 Task: Create a 'check-in' object to manage the check in process for attendees.
Action: Mouse moved to (640, 50)
Screenshot: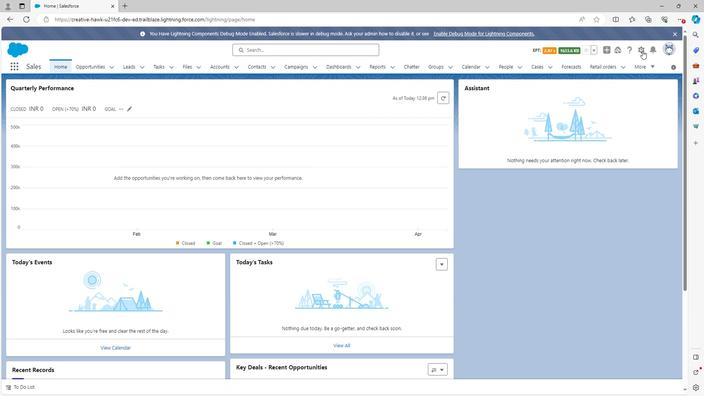 
Action: Mouse pressed left at (640, 50)
Screenshot: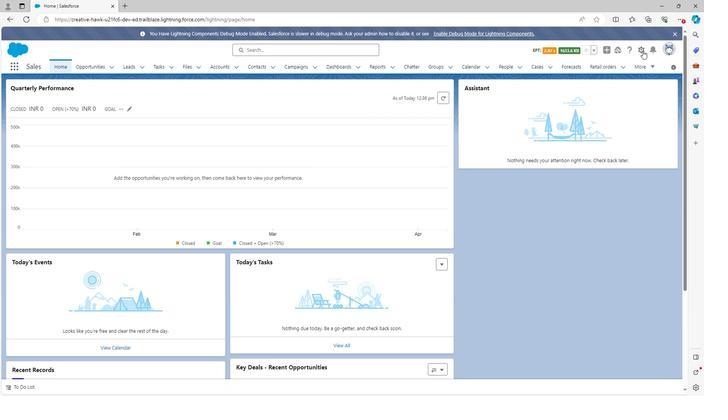 
Action: Mouse moved to (618, 68)
Screenshot: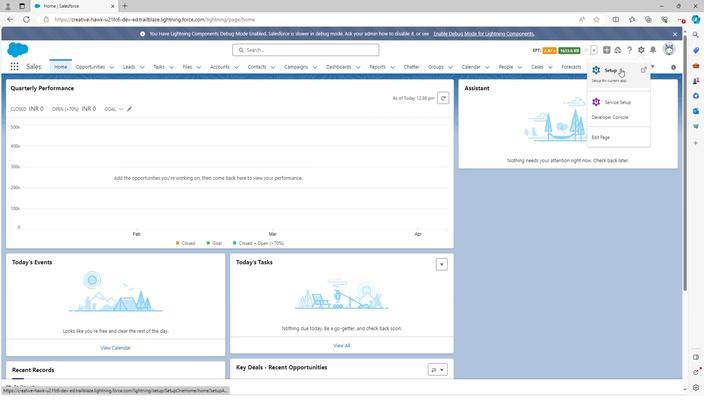 
Action: Mouse pressed left at (618, 68)
Screenshot: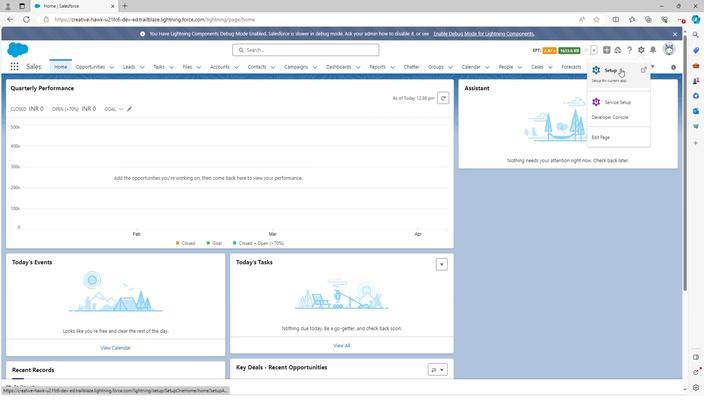 
Action: Mouse moved to (101, 64)
Screenshot: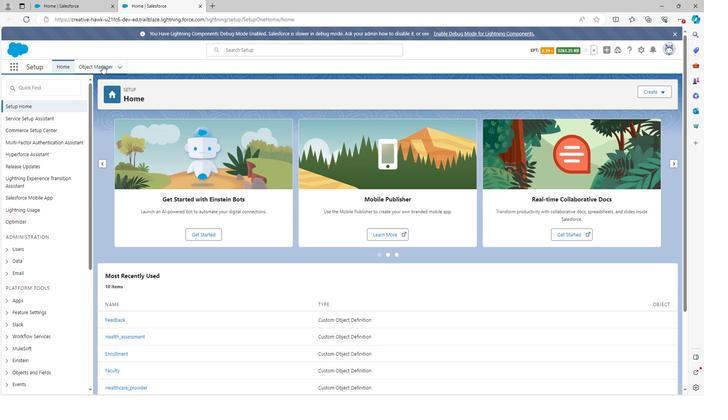 
Action: Mouse pressed left at (101, 64)
Screenshot: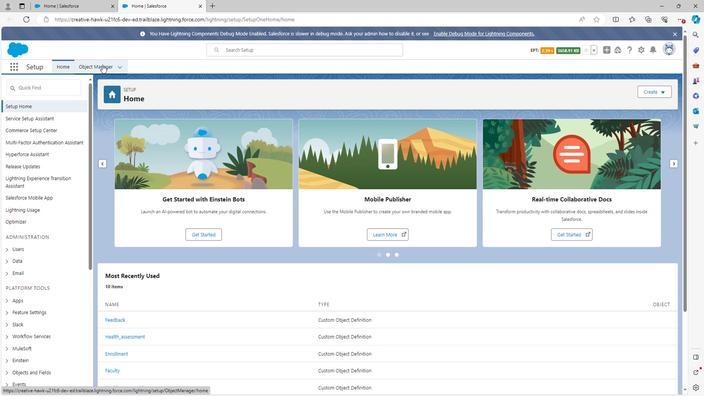 
Action: Mouse moved to (654, 93)
Screenshot: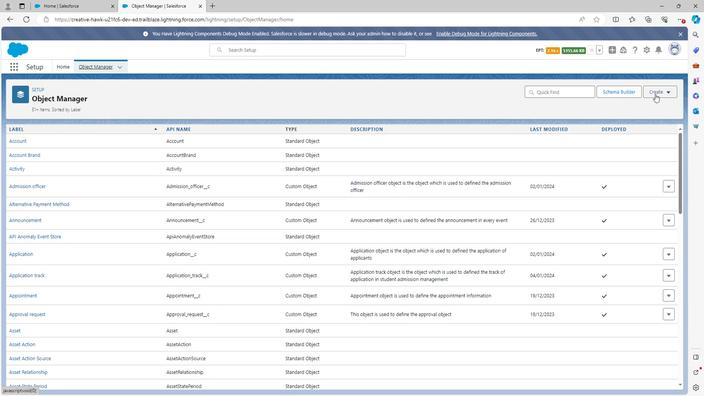 
Action: Mouse pressed left at (654, 93)
Screenshot: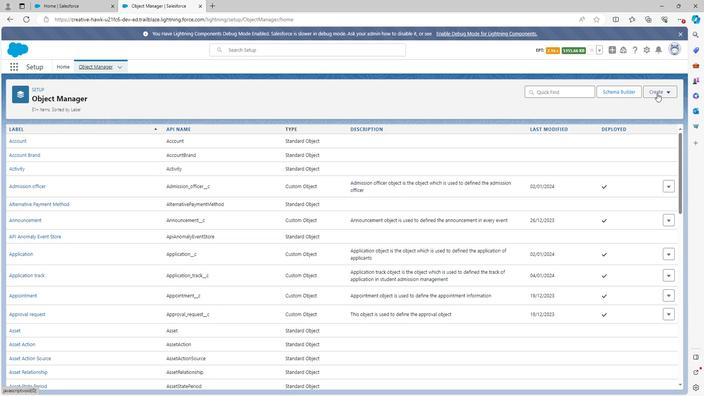 
Action: Mouse moved to (628, 113)
Screenshot: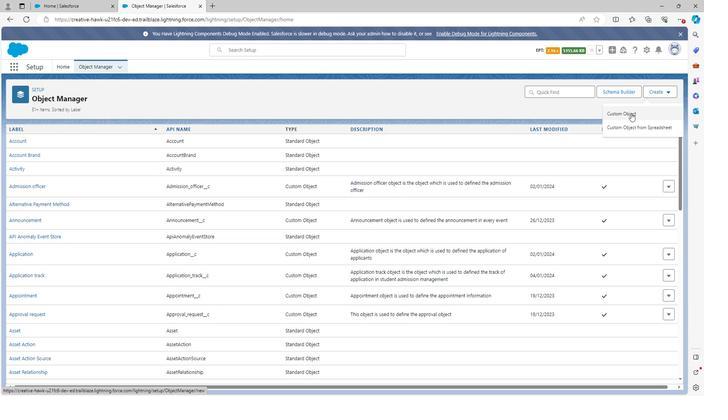 
Action: Mouse pressed left at (628, 113)
Screenshot: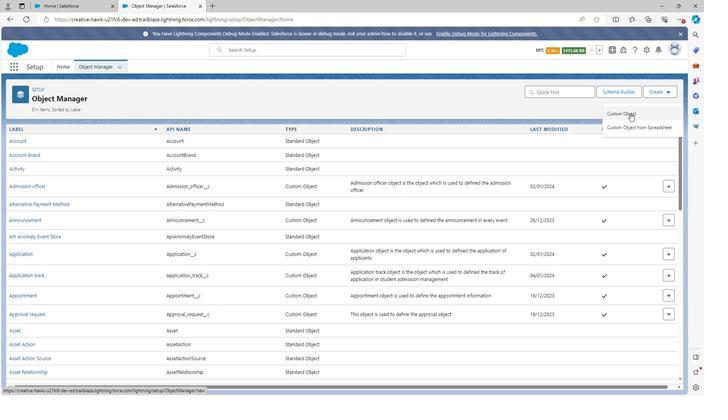 
Action: Mouse moved to (167, 187)
Screenshot: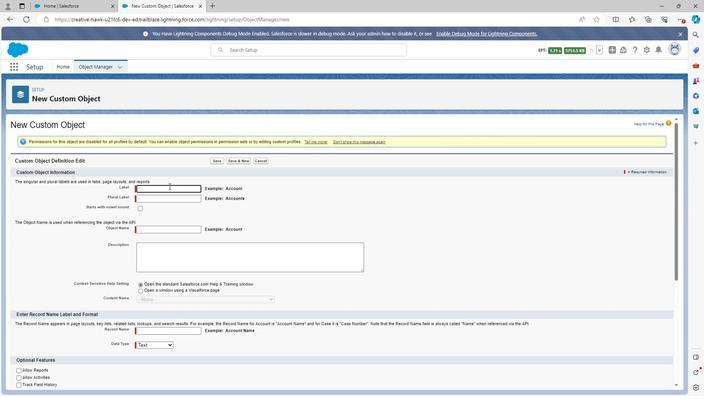 
Action: Key pressed <Key.shift>Check<Key.space>in
Screenshot: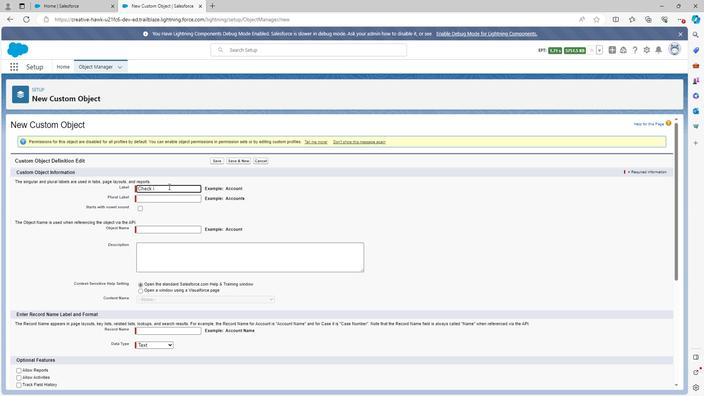 
Action: Mouse moved to (177, 208)
Screenshot: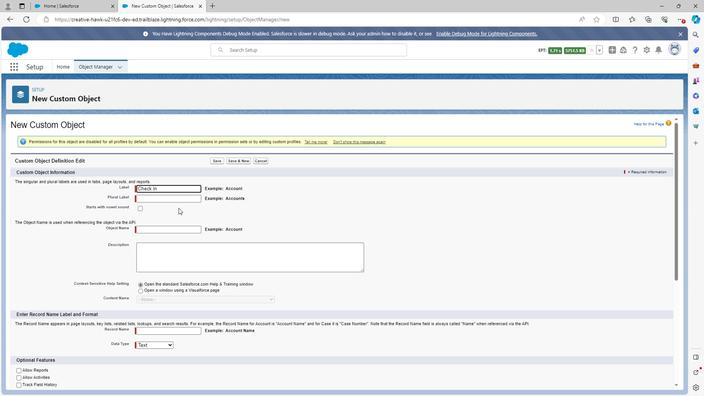 
Action: Mouse pressed left at (177, 208)
Screenshot: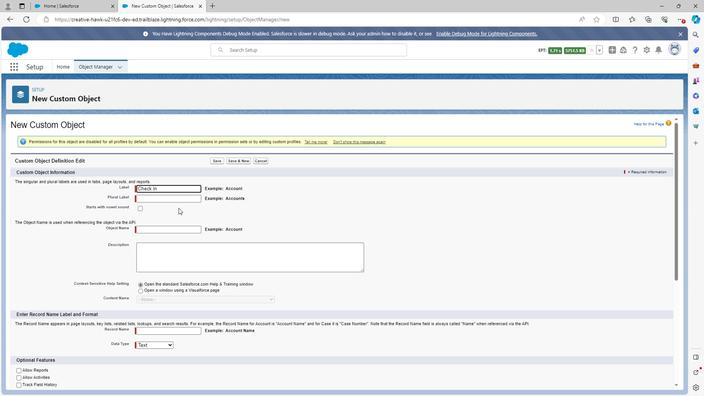 
Action: Mouse moved to (166, 199)
Screenshot: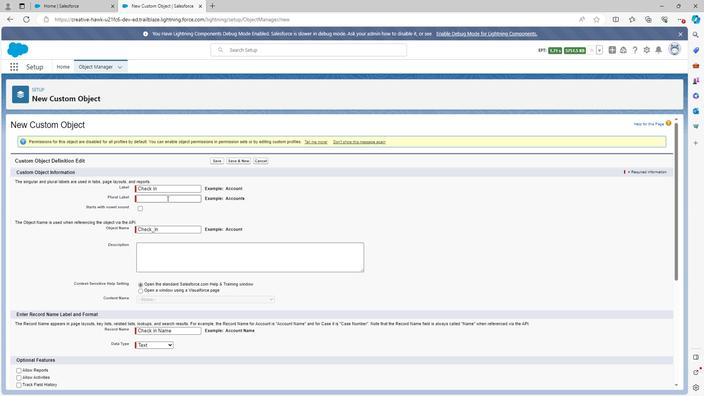 
Action: Mouse pressed left at (166, 199)
Screenshot: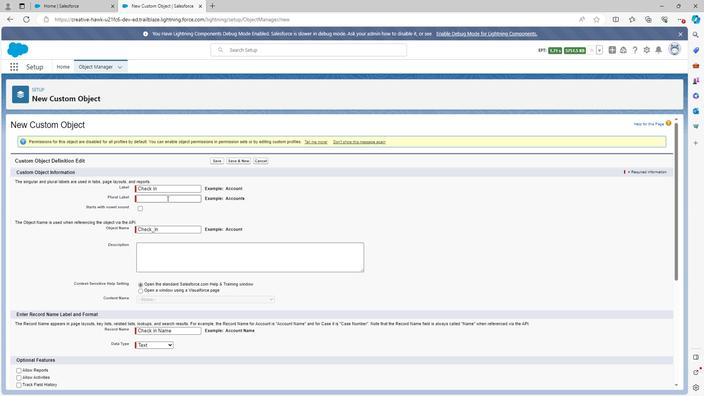 
Action: Key pressed <Key.shift>Check<Key.space>ins
Screenshot: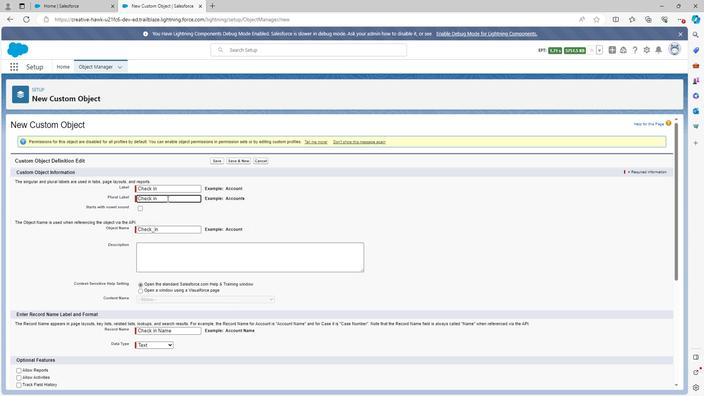 
Action: Mouse moved to (158, 261)
Screenshot: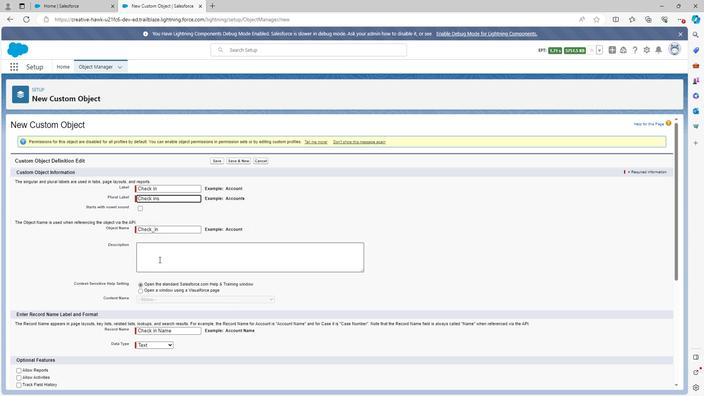 
Action: Mouse pressed left at (158, 261)
Screenshot: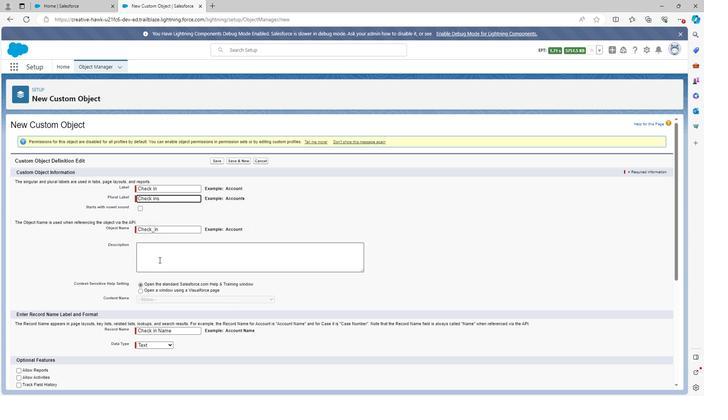 
Action: Key pressed <Key.shift>
Screenshot: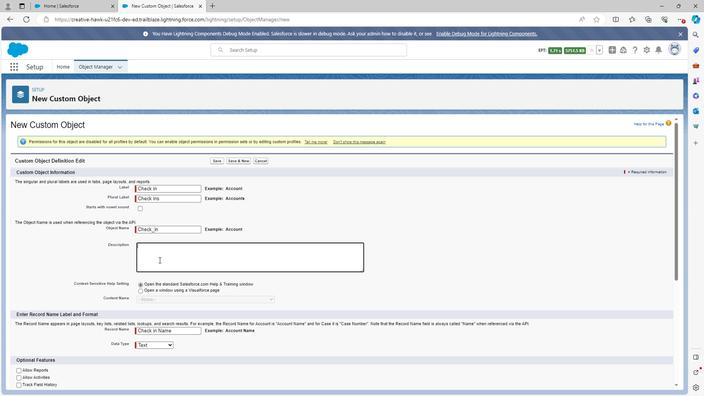 
Action: Mouse moved to (158, 260)
Screenshot: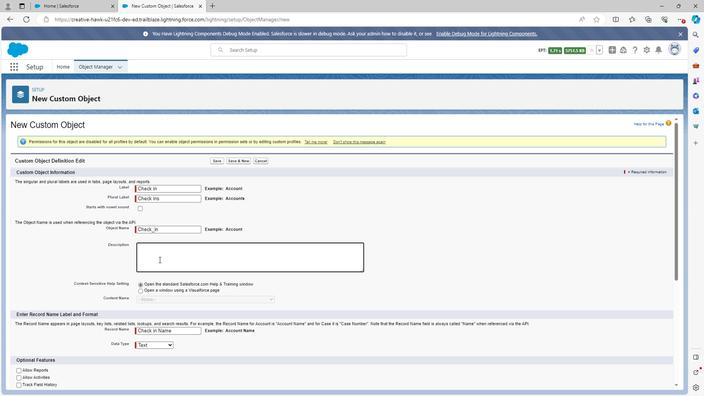 
Action: Key pressed C
Screenshot: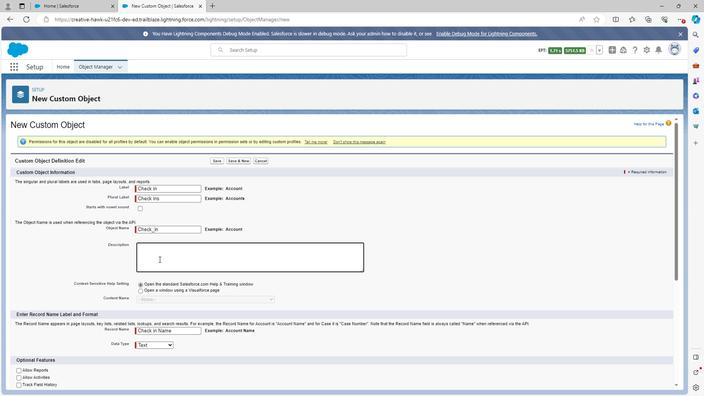 
Action: Mouse moved to (159, 258)
Screenshot: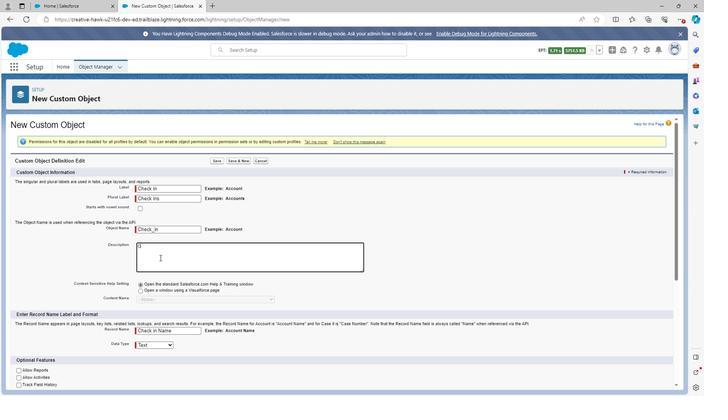
Action: Key pressed hec
Screenshot: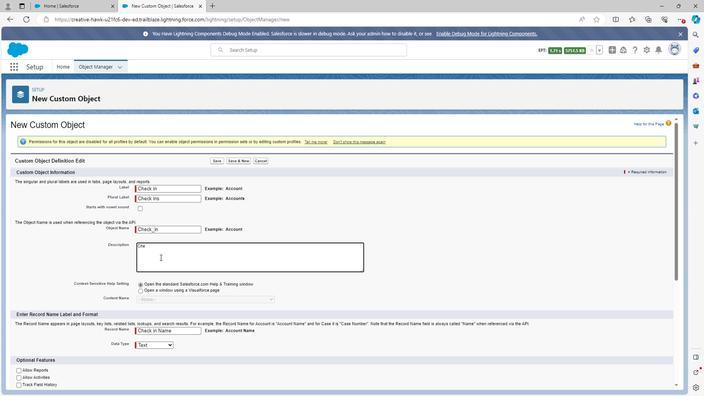 
Action: Mouse moved to (159, 258)
Screenshot: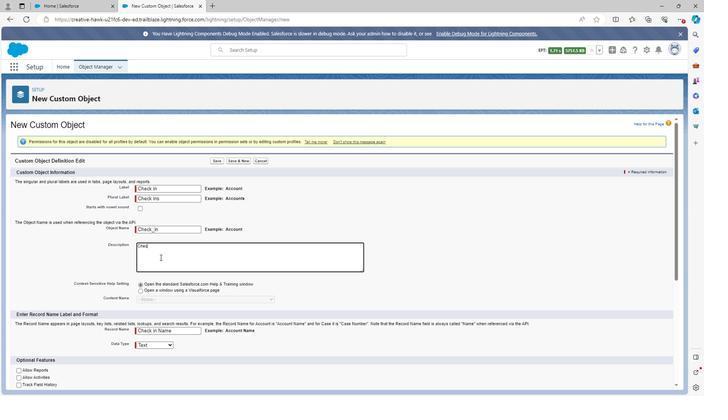 
Action: Key pressed k<Key.space>in<Key.space>object<Key.space>is<Key.space>the<Key.space>object<Key.space>which<Key.space>is<Key.space>used<Key.space>to<Key.space>defined<Key.space>the<Key.space>check<Key.space>ins<Key.space>in<Key.space>e
Screenshot: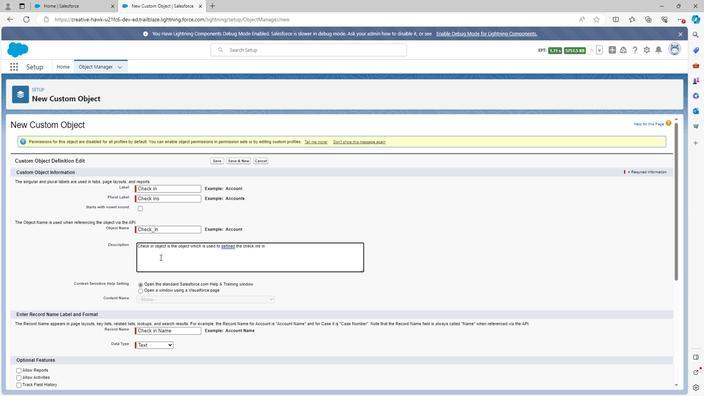 
Action: Mouse moved to (259, 246)
Screenshot: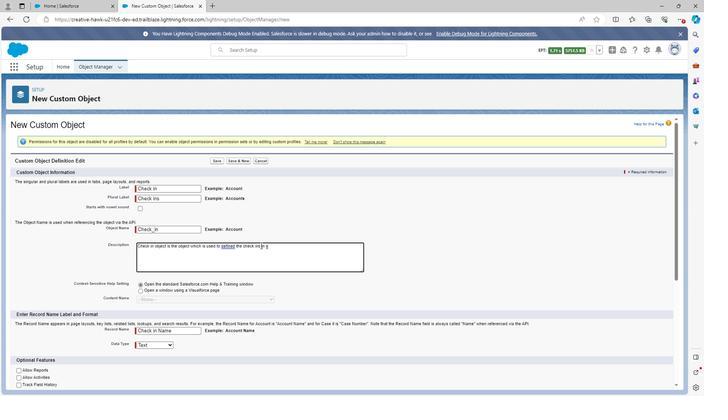 
Action: Mouse pressed left at (259, 246)
Screenshot: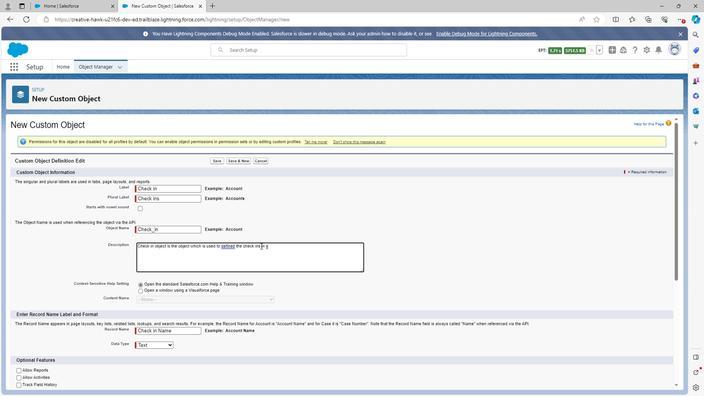 
Action: Mouse moved to (250, 268)
Screenshot: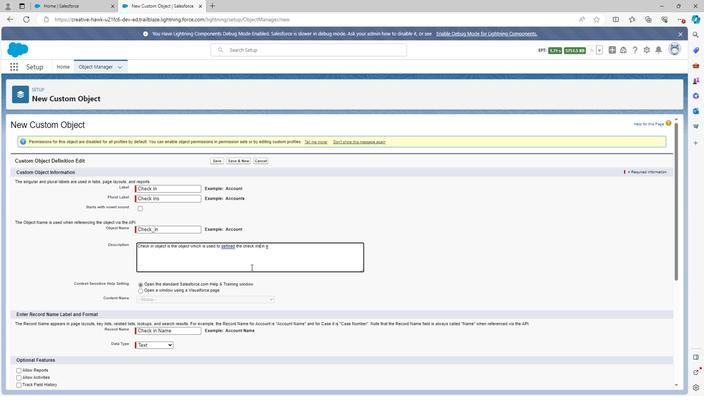 
Action: Key pressed <Key.backspace>
Screenshot: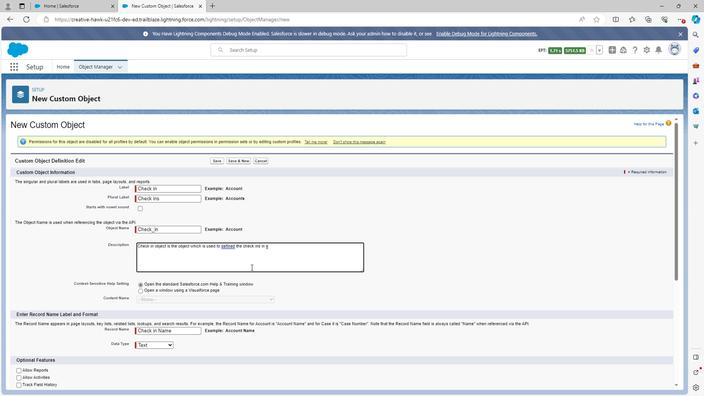 
Action: Mouse moved to (253, 246)
Screenshot: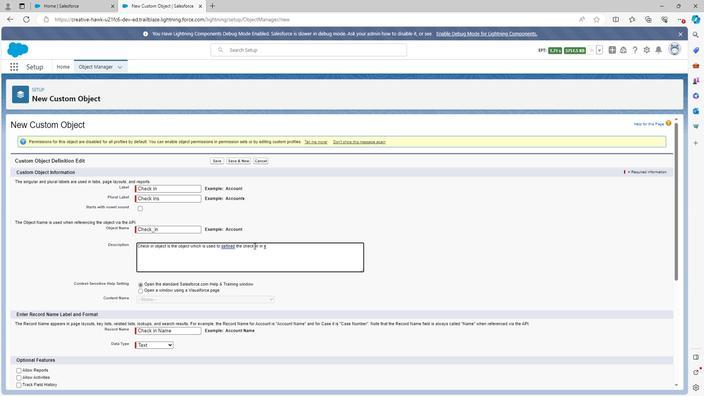 
Action: Mouse pressed left at (253, 246)
Screenshot: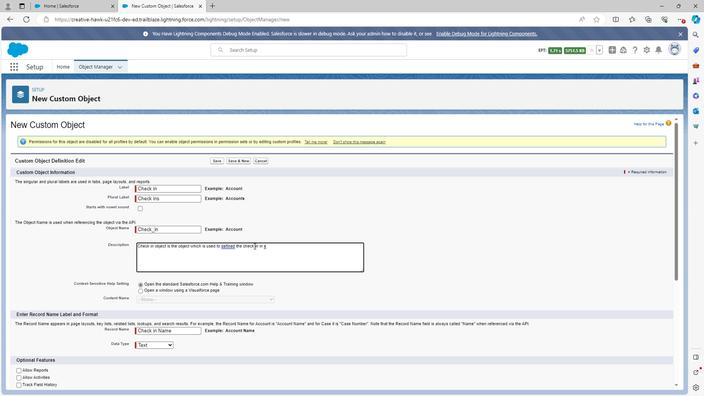 
Action: Mouse moved to (262, 282)
Screenshot: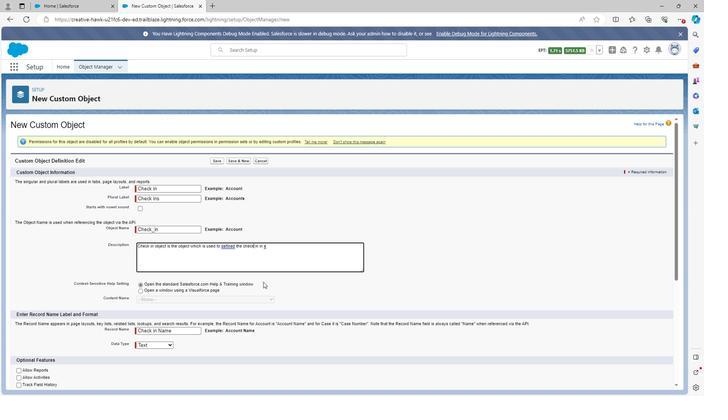 
Action: Key pressed <Key.right><Key.backspace>-
Screenshot: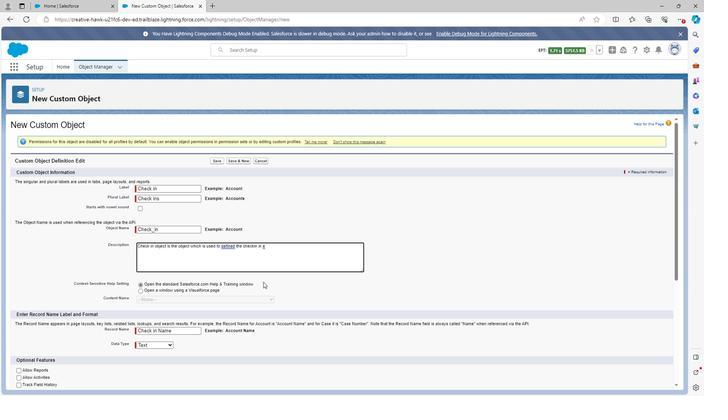 
Action: Mouse moved to (151, 190)
Screenshot: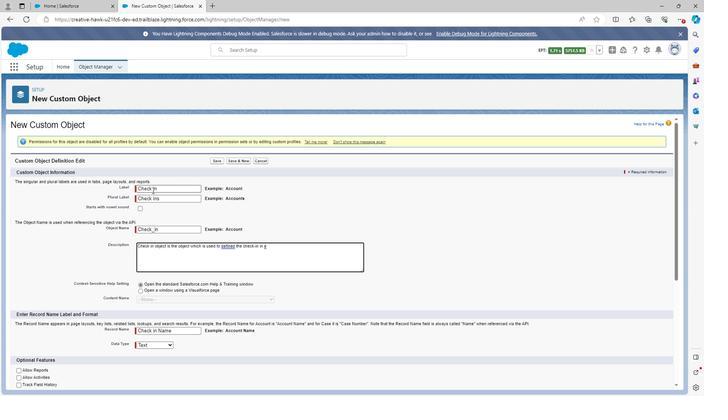 
Action: Mouse pressed left at (151, 190)
Screenshot: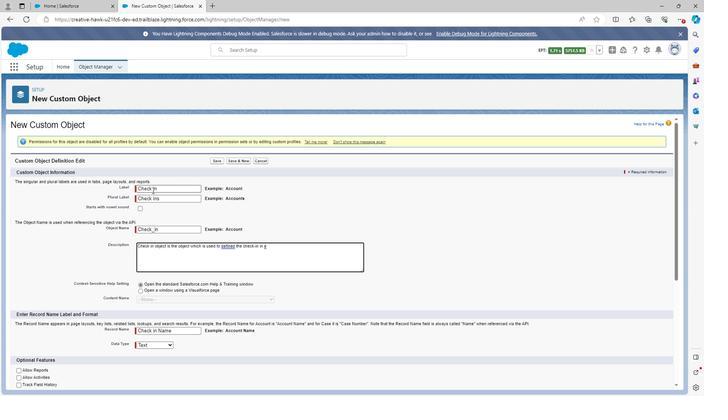 
Action: Mouse moved to (175, 253)
Screenshot: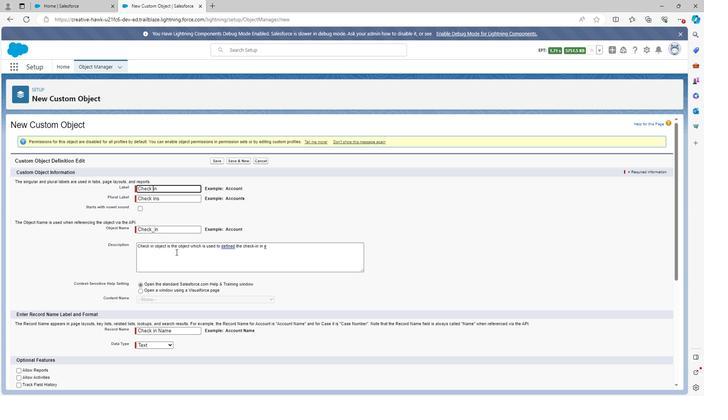 
Action: Key pressed <Key.backspace>-
Screenshot: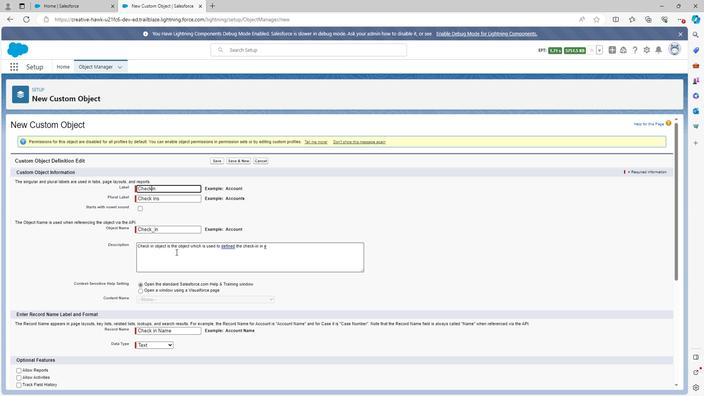 
Action: Mouse moved to (149, 247)
Screenshot: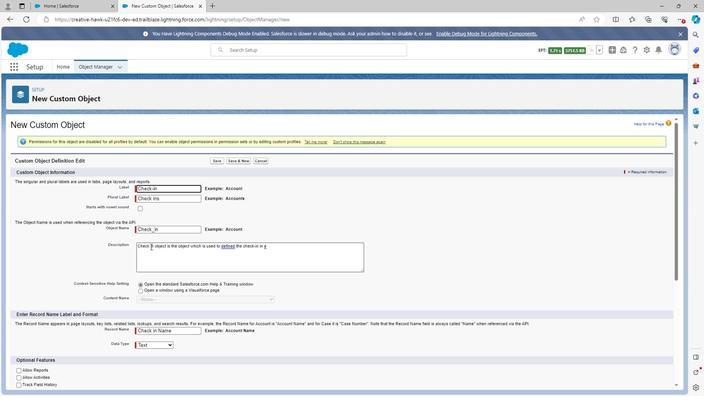 
Action: Mouse pressed left at (149, 247)
Screenshot: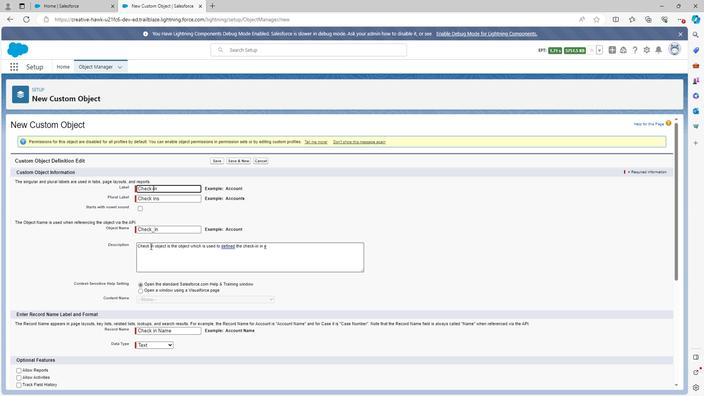 
Action: Mouse moved to (163, 380)
Screenshot: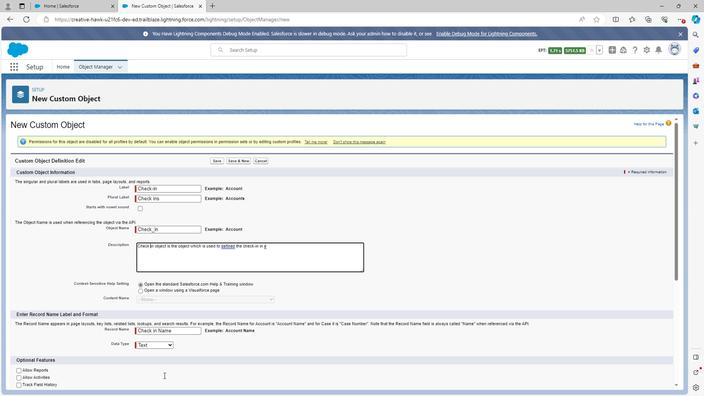 
Action: Key pressed <Key.backspace>-
Screenshot: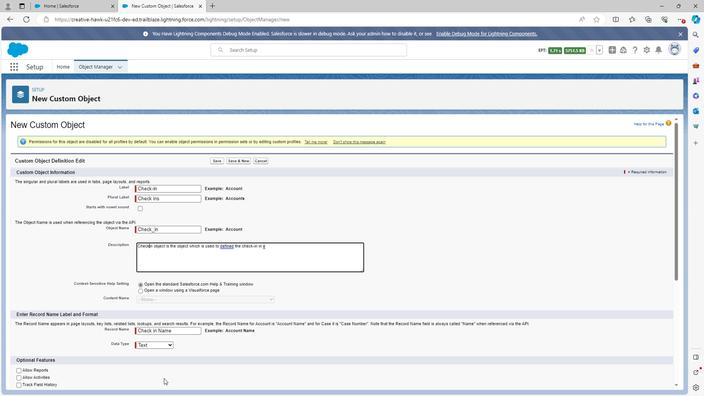 
Action: Mouse moved to (272, 245)
Screenshot: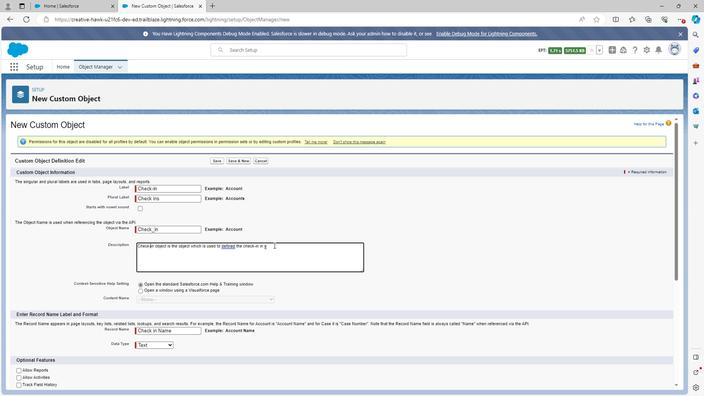 
Action: Mouse pressed left at (272, 245)
Screenshot: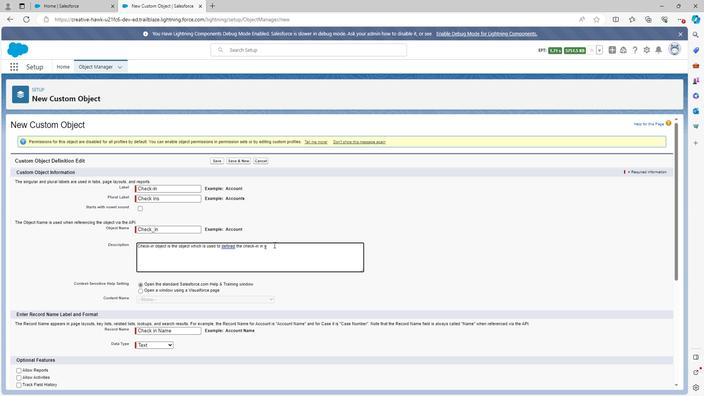
Action: Key pressed v
Screenshot: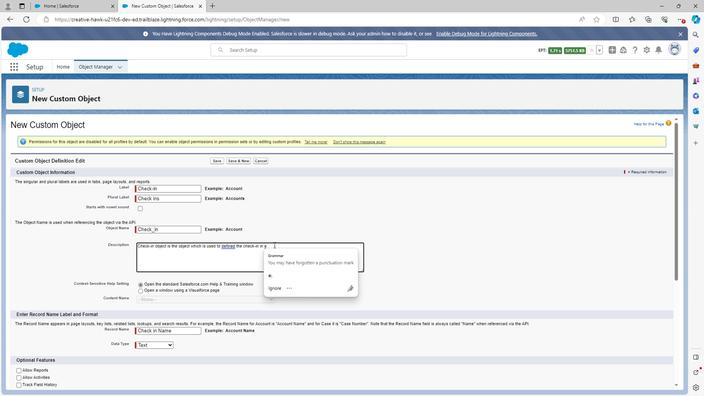 
Action: Mouse moved to (268, 260)
Screenshot: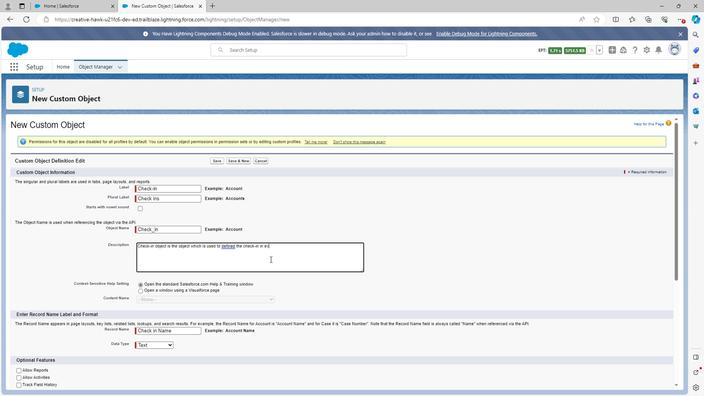 
Action: Key pressed ent<Key.space>m
Screenshot: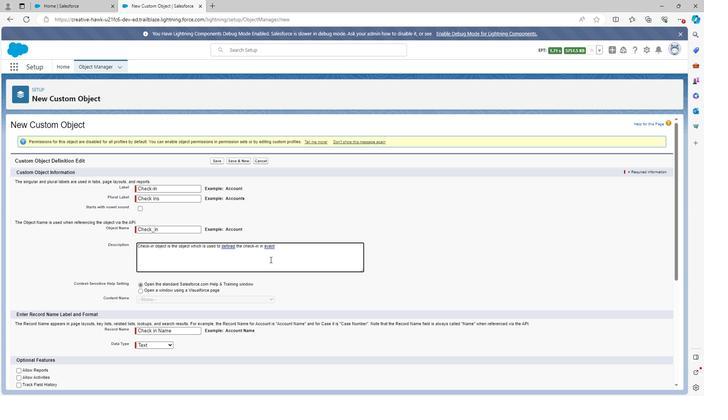 
Action: Mouse moved to (267, 261)
Screenshot: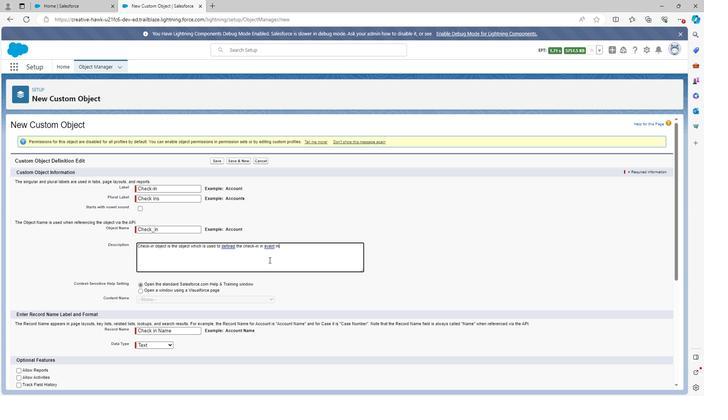 
Action: Key pressed an
Screenshot: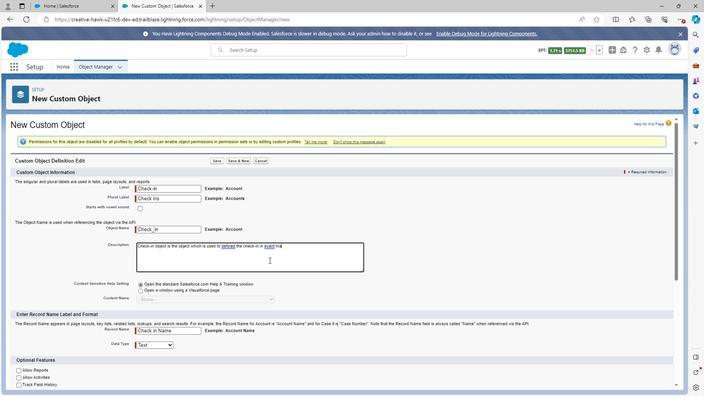 
Action: Mouse moved to (267, 261)
Screenshot: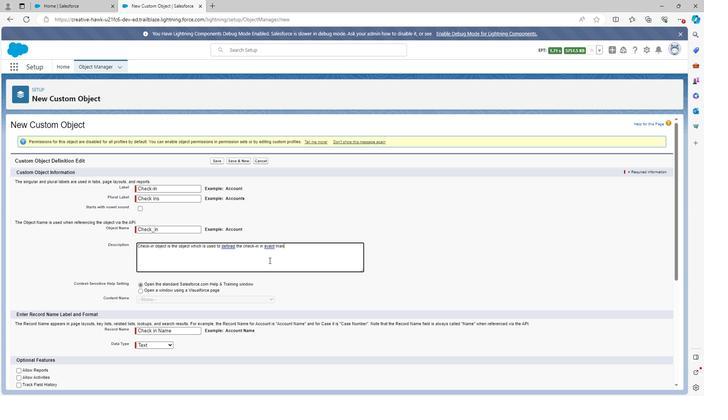 
Action: Key pressed a
Screenshot: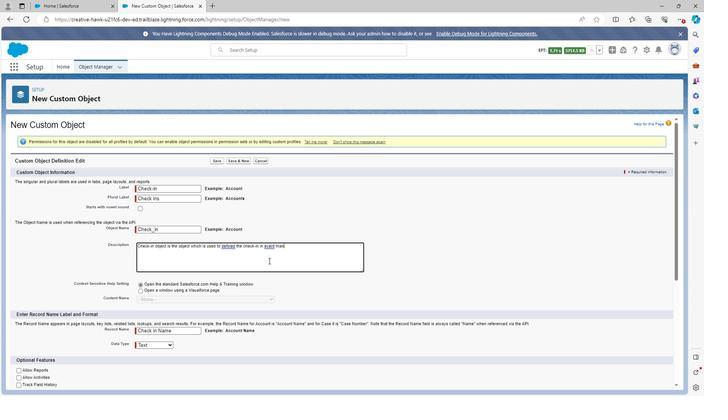 
Action: Mouse moved to (267, 262)
Screenshot: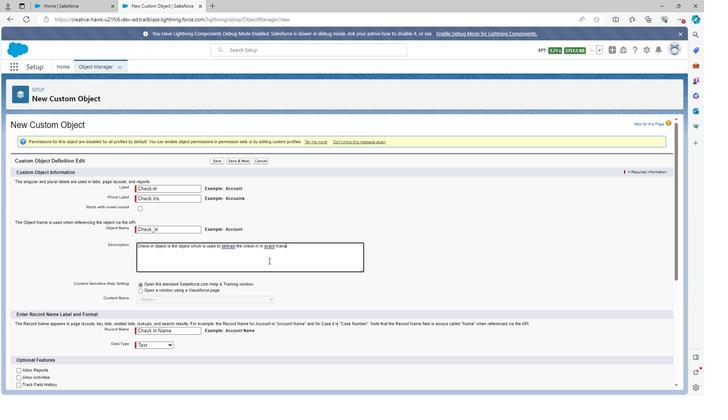 
Action: Key pressed gement
Screenshot: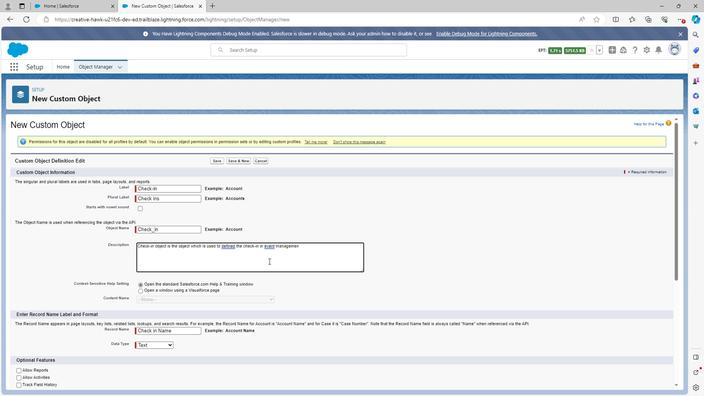 
Action: Mouse moved to (78, 312)
Screenshot: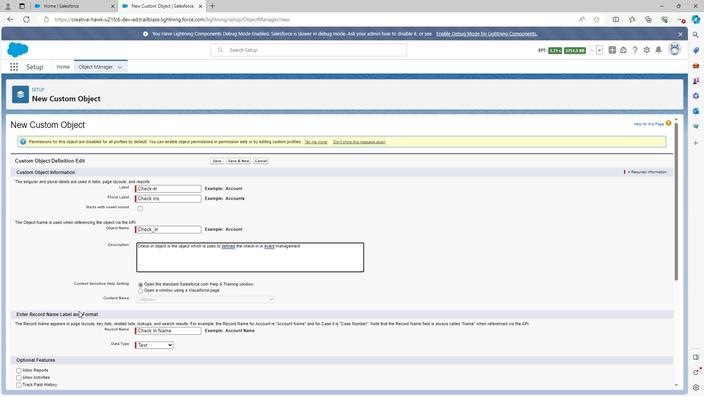 
Action: Mouse scrolled (78, 311) with delta (0, 0)
Screenshot: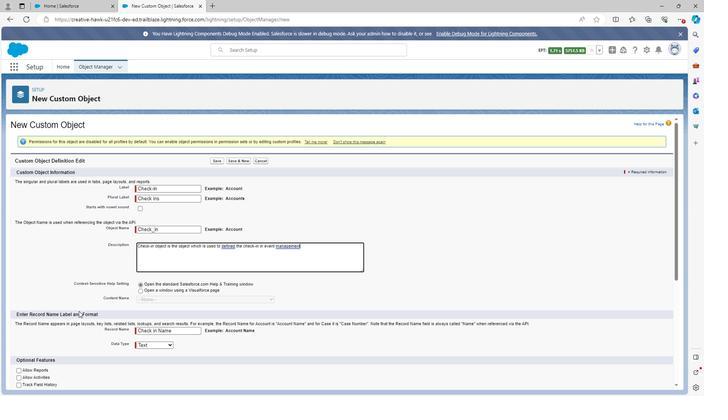 
Action: Mouse scrolled (78, 311) with delta (0, 0)
Screenshot: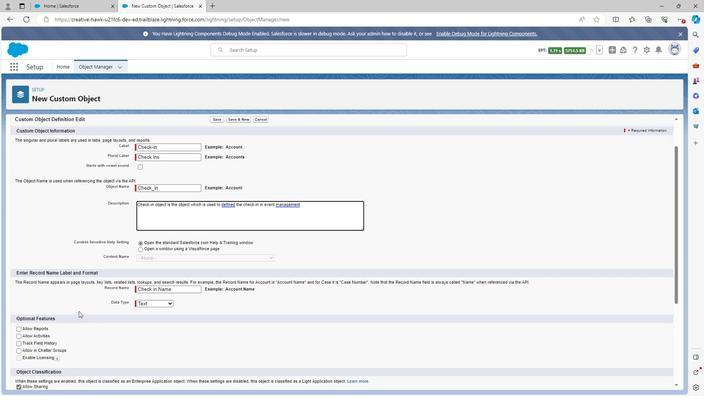 
Action: Mouse scrolled (78, 311) with delta (0, 0)
Screenshot: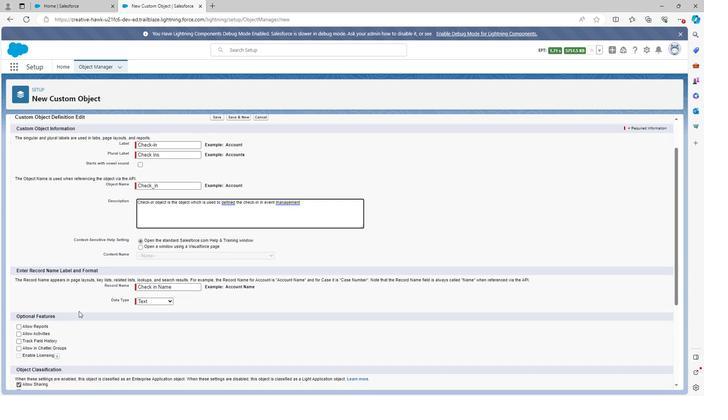 
Action: Mouse moved to (18, 247)
Screenshot: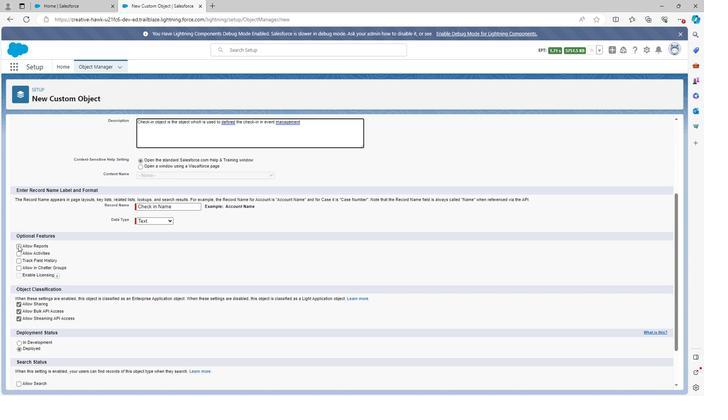
Action: Mouse pressed left at (18, 247)
Screenshot: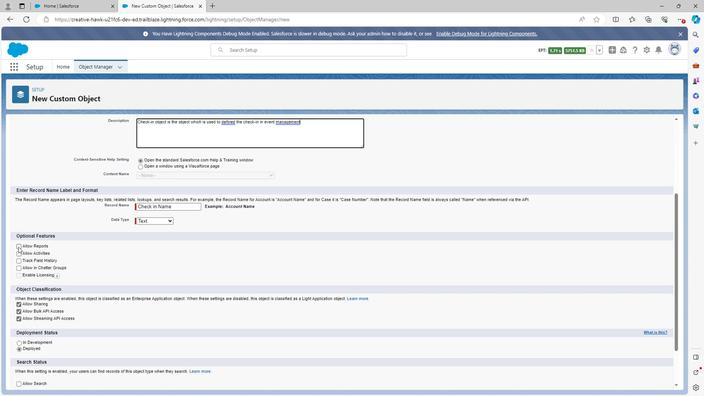 
Action: Mouse moved to (18, 253)
Screenshot: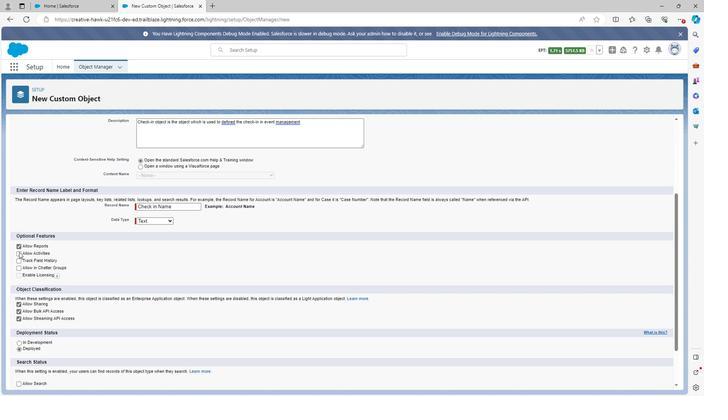 
Action: Mouse pressed left at (18, 253)
Screenshot: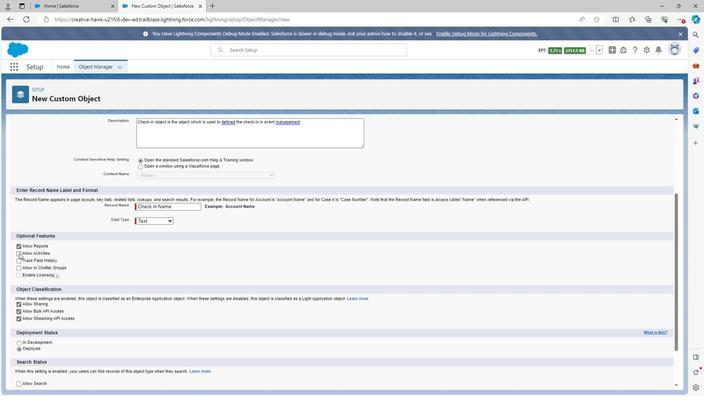 
Action: Mouse moved to (18, 261)
Screenshot: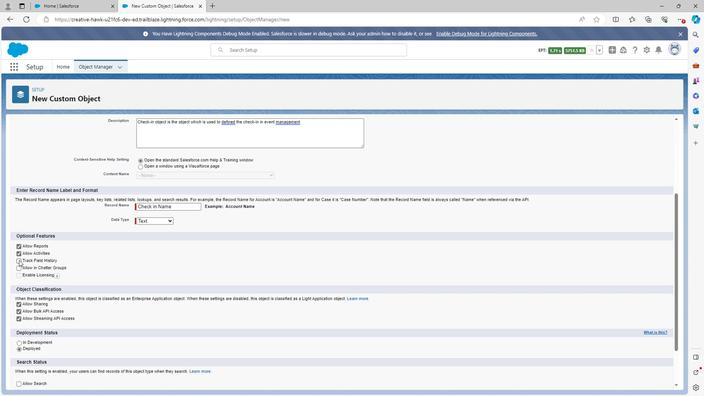 
Action: Mouse pressed left at (18, 261)
Screenshot: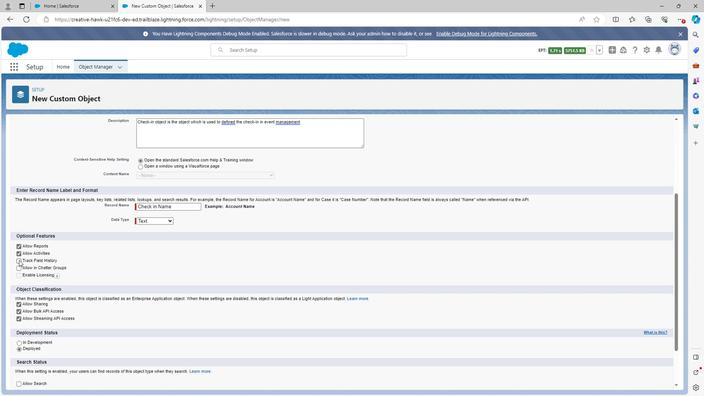 
Action: Mouse moved to (18, 268)
Screenshot: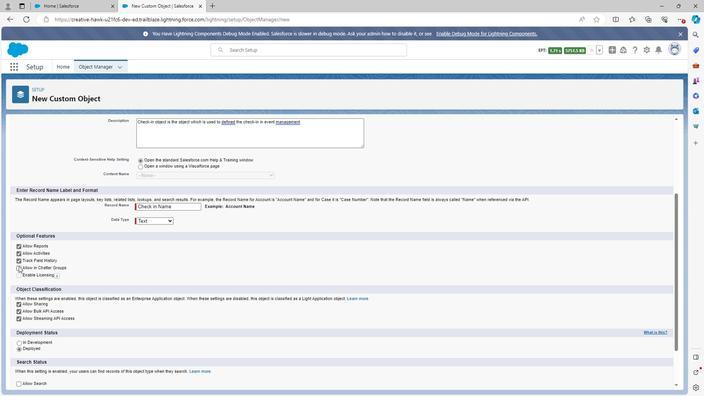 
Action: Mouse pressed left at (18, 268)
Screenshot: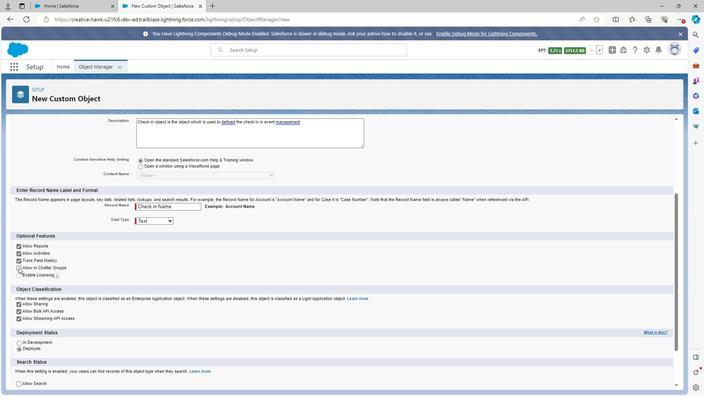 
Action: Mouse moved to (22, 294)
Screenshot: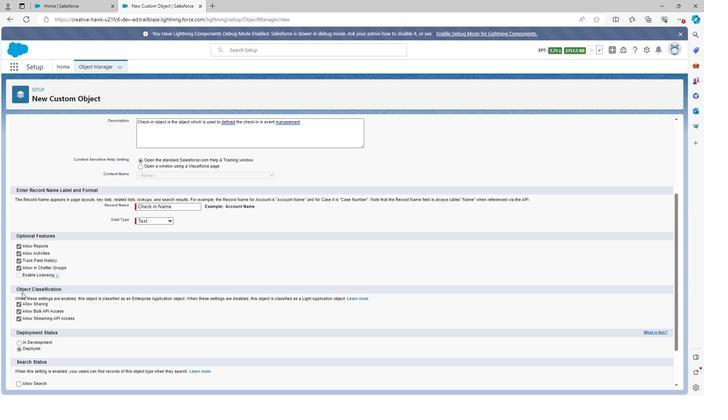 
Action: Mouse scrolled (22, 294) with delta (0, 0)
Screenshot: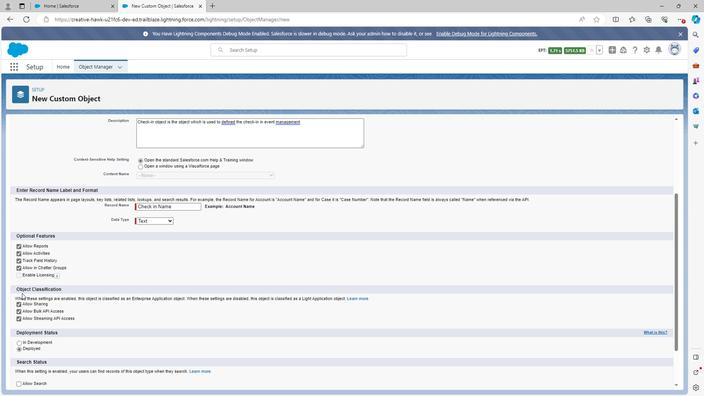 
Action: Mouse scrolled (22, 294) with delta (0, 0)
Screenshot: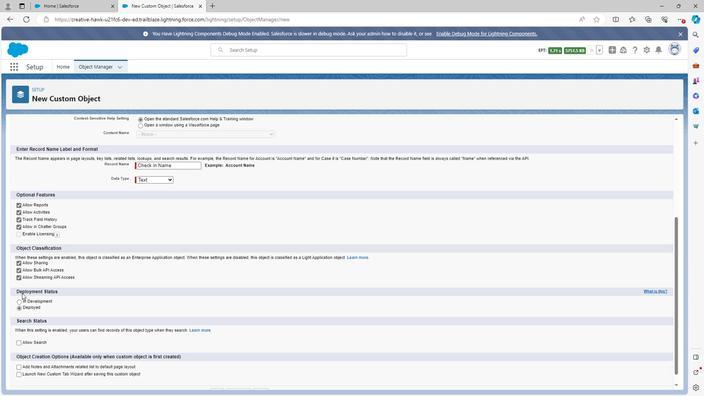 
Action: Mouse moved to (19, 332)
Screenshot: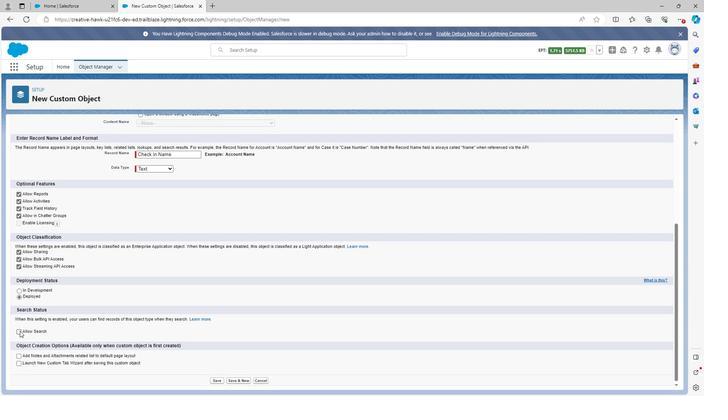
Action: Mouse pressed left at (19, 332)
Screenshot: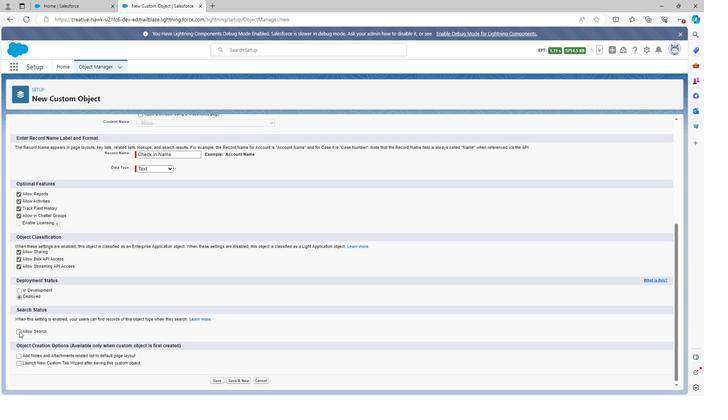 
Action: Mouse moved to (216, 382)
Screenshot: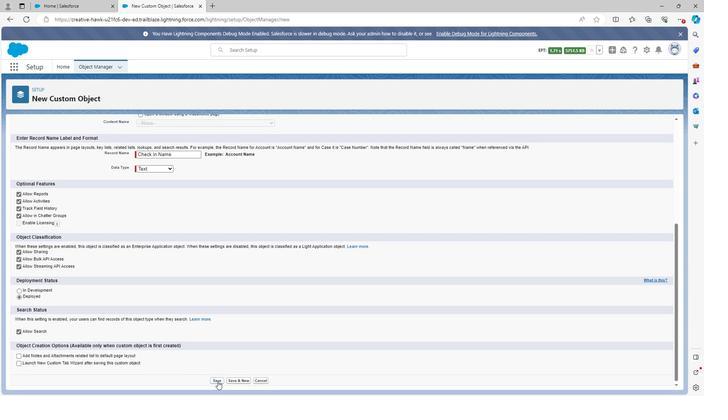
Action: Mouse pressed left at (216, 382)
Screenshot: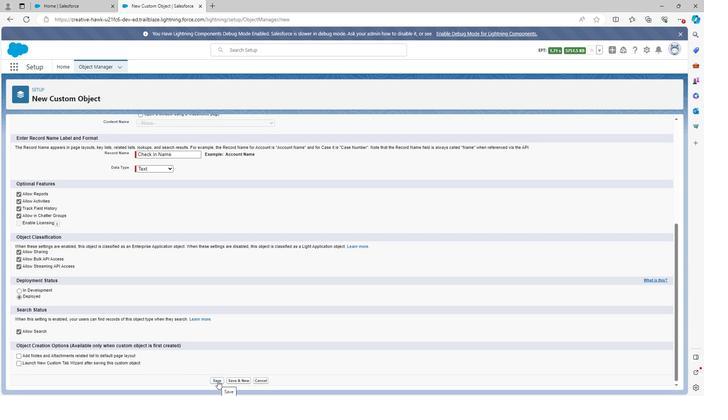
Action: Mouse moved to (73, 89)
Screenshot: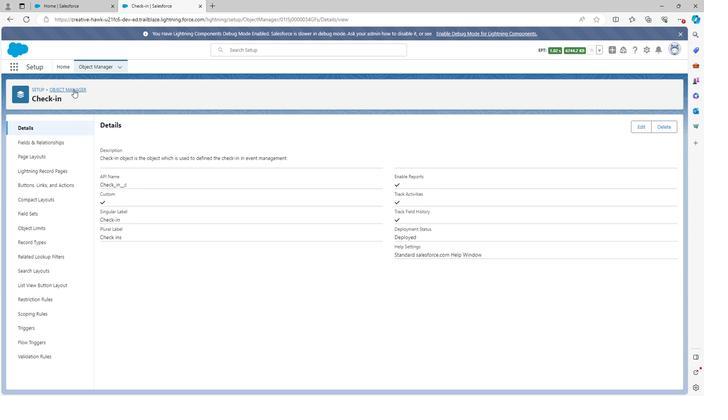 
Action: Mouse pressed left at (73, 89)
Screenshot: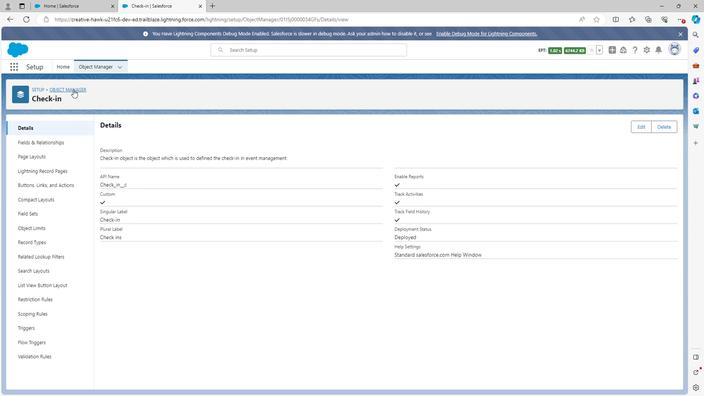 
Action: Mouse moved to (34, 300)
Screenshot: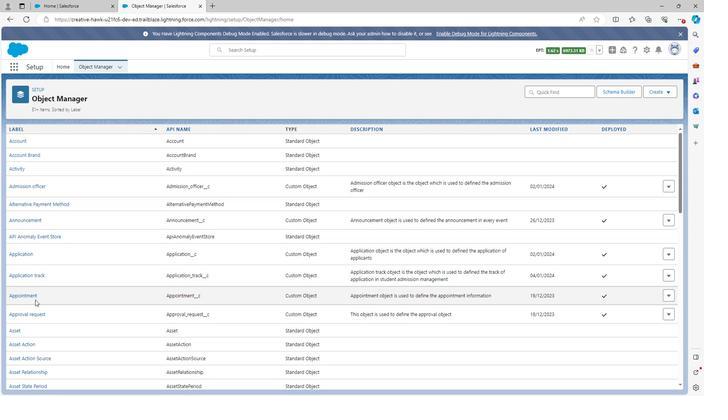 
Action: Mouse scrolled (34, 300) with delta (0, 0)
Screenshot: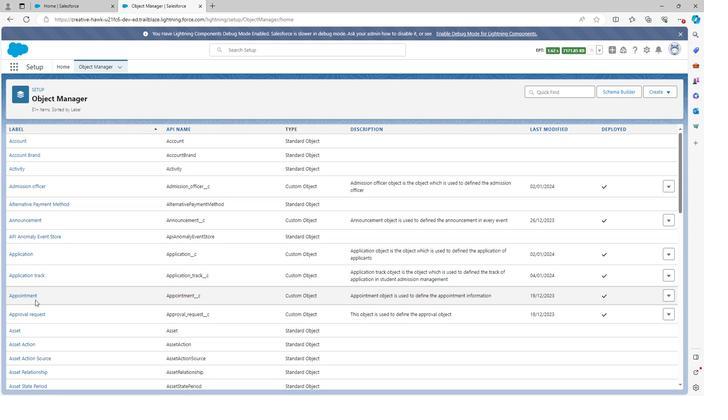 
Action: Mouse scrolled (34, 300) with delta (0, 0)
Screenshot: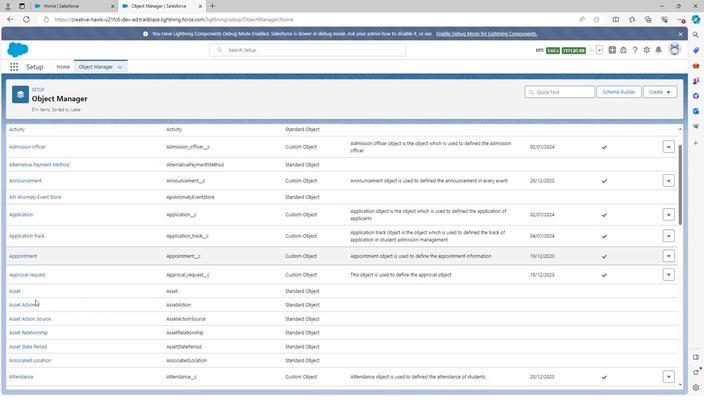 
Action: Mouse scrolled (34, 300) with delta (0, 0)
Screenshot: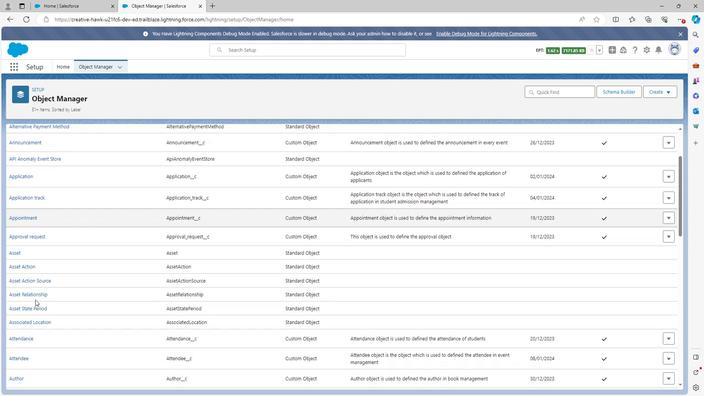 
Action: Mouse moved to (34, 301)
Screenshot: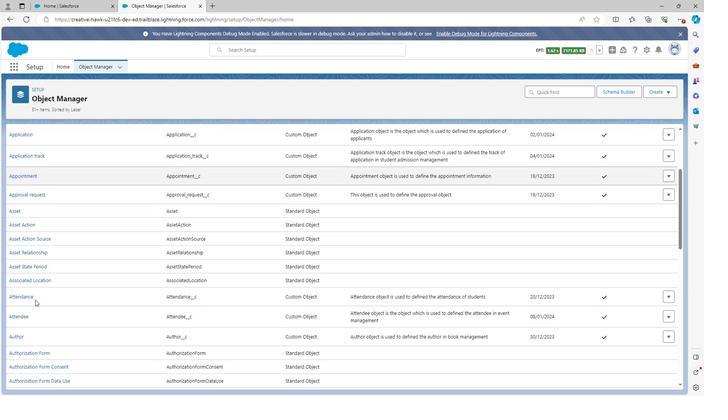 
Action: Mouse scrolled (34, 300) with delta (0, 0)
Screenshot: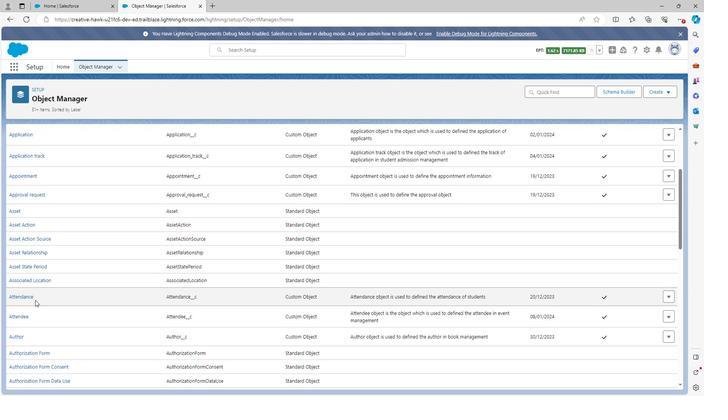 
Action: Mouse scrolled (34, 300) with delta (0, 0)
Screenshot: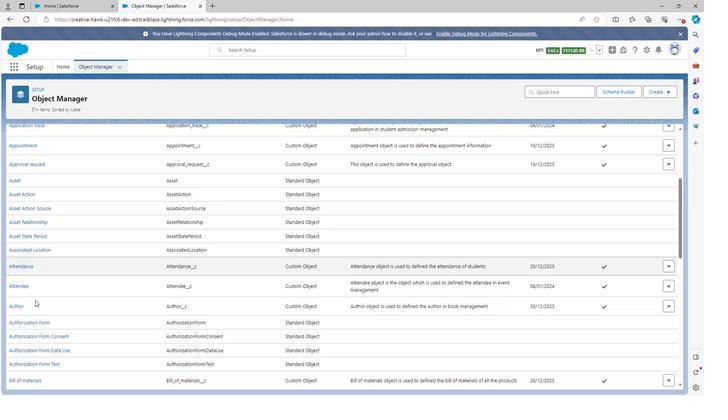 
Action: Mouse scrolled (34, 300) with delta (0, 0)
Screenshot: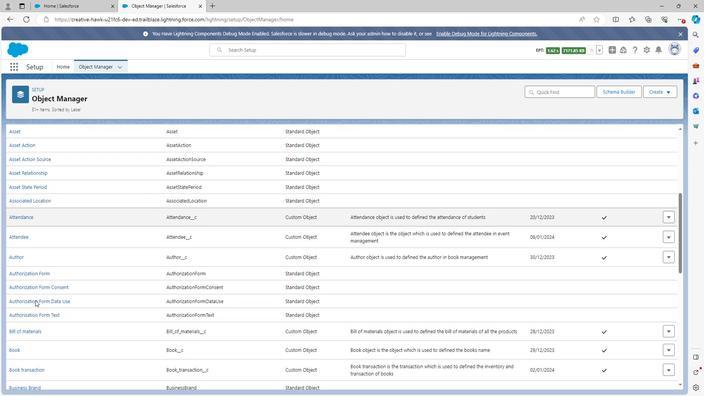 
Action: Mouse scrolled (34, 300) with delta (0, 0)
Screenshot: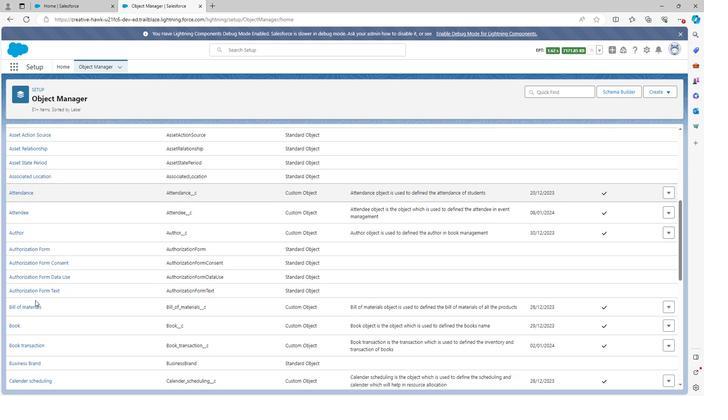 
Action: Mouse scrolled (34, 300) with delta (0, 0)
Screenshot: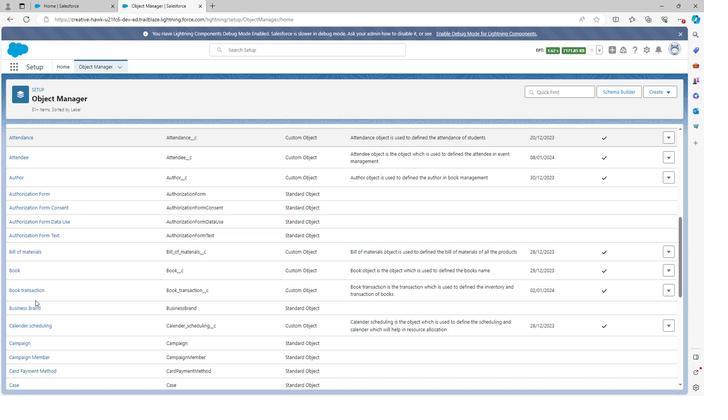 
Action: Mouse scrolled (34, 300) with delta (0, 0)
Screenshot: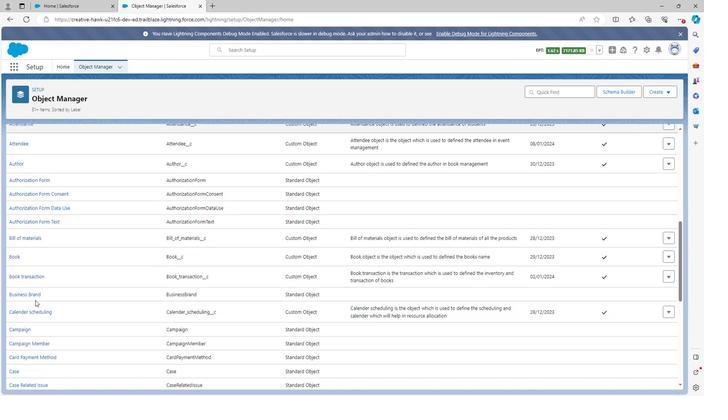 
Action: Mouse scrolled (34, 300) with delta (0, 0)
Screenshot: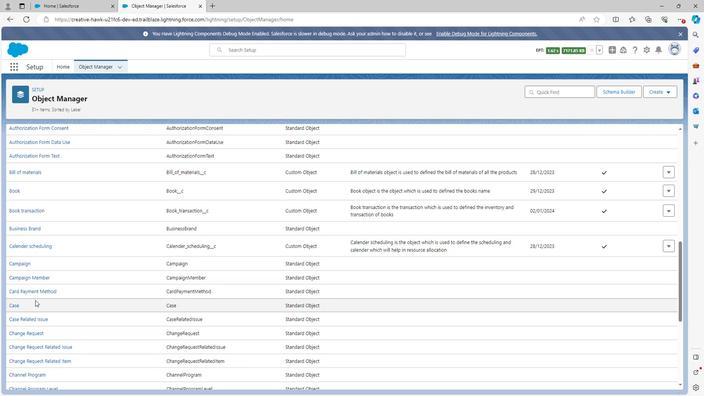 
Action: Mouse scrolled (34, 300) with delta (0, 0)
Screenshot: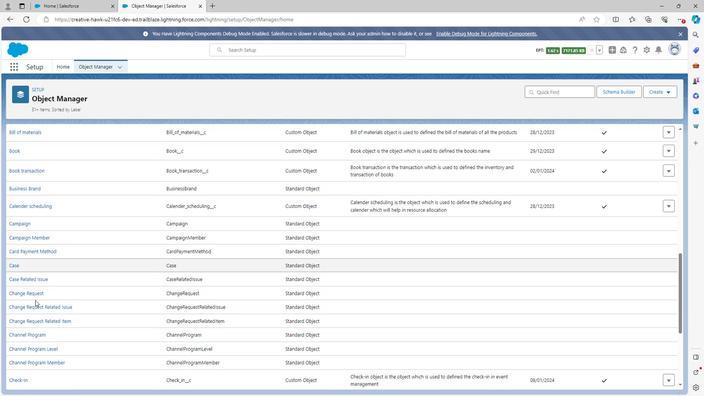 
Action: Mouse scrolled (34, 300) with delta (0, 0)
Screenshot: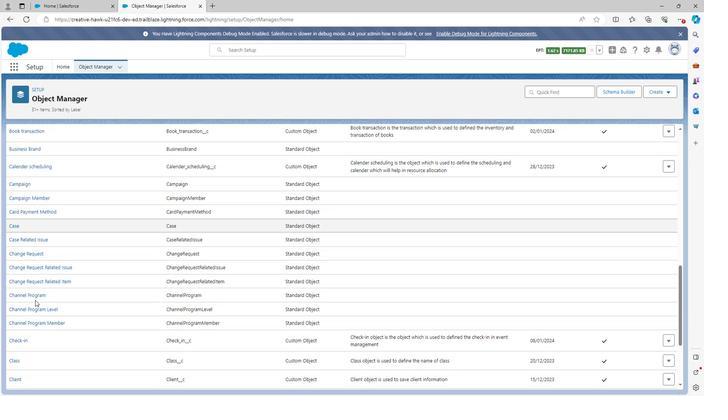 
Action: Mouse moved to (26, 301)
Screenshot: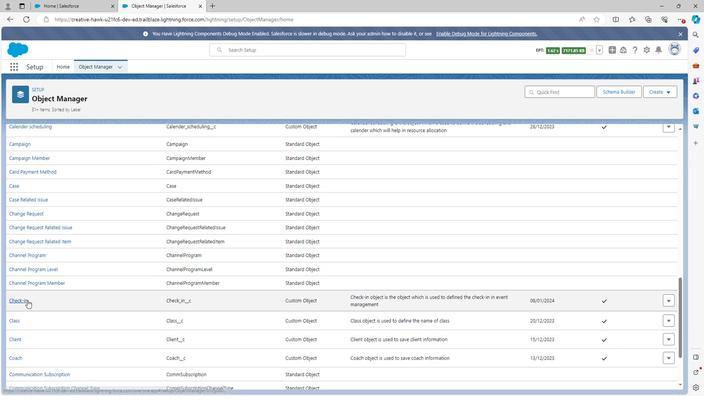 
Action: Mouse pressed left at (26, 301)
Screenshot: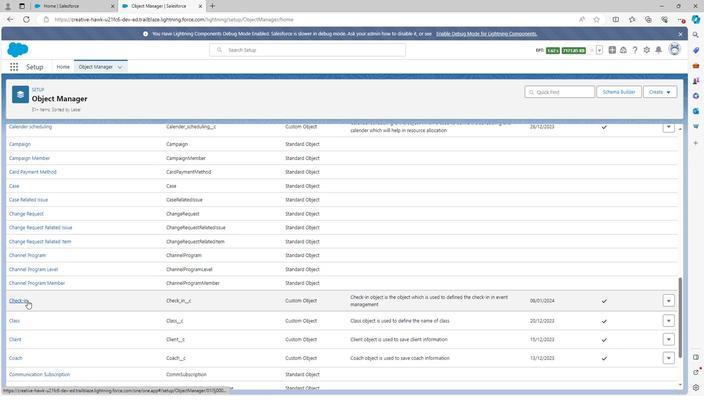 
